 Task: Change the preference "Keep some B-frames as references" for "H.264/MPEG-4 Part 10/AVC encoder (x264)" to none.
Action: Mouse moved to (119, 17)
Screenshot: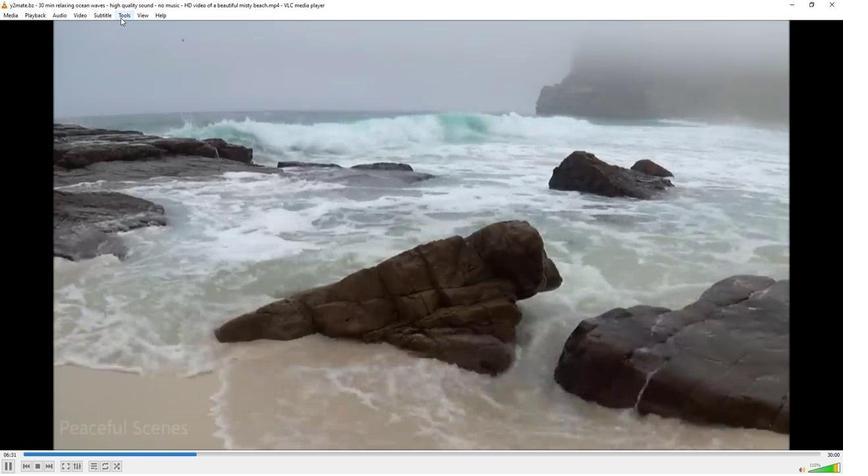 
Action: Mouse pressed left at (119, 17)
Screenshot: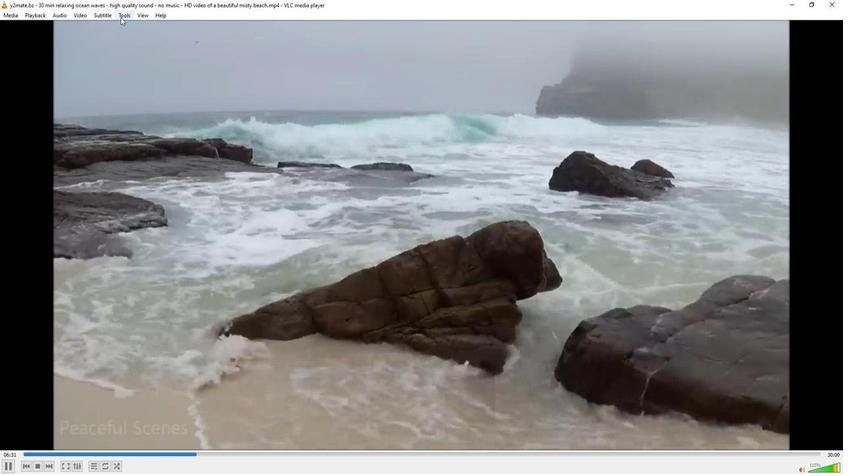 
Action: Mouse moved to (131, 121)
Screenshot: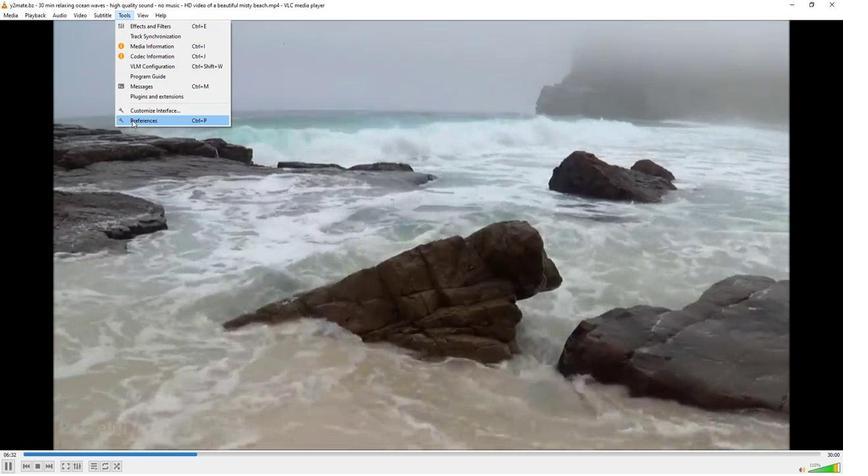 
Action: Mouse pressed left at (131, 121)
Screenshot: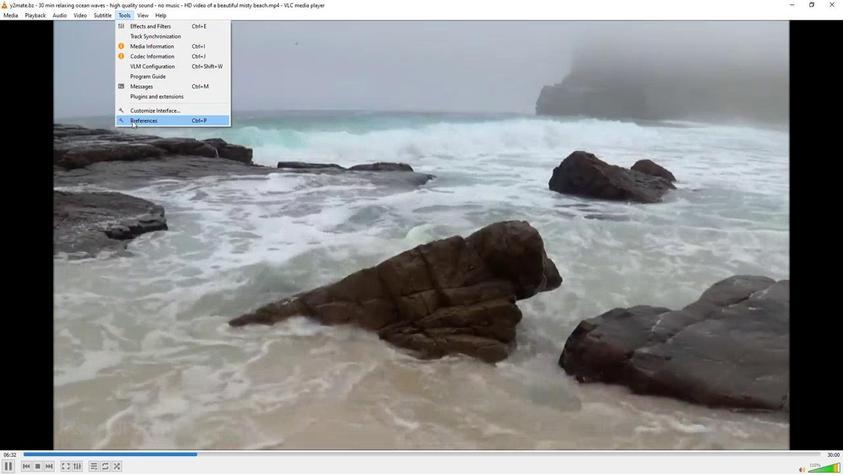 
Action: Mouse moved to (98, 369)
Screenshot: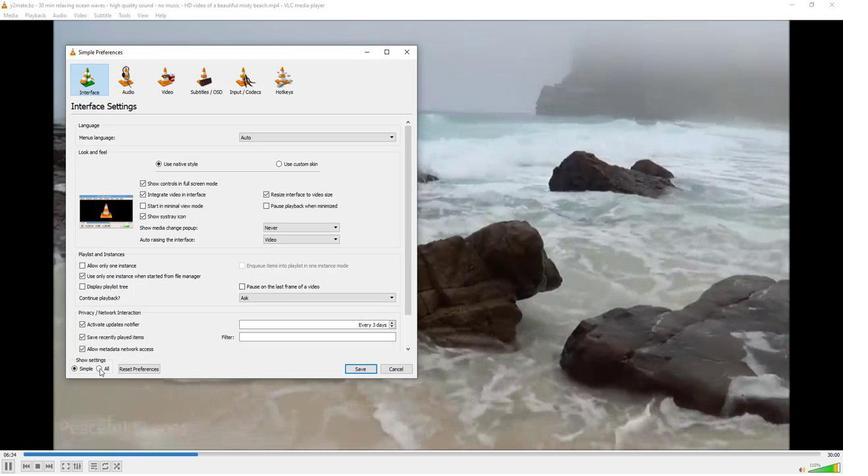 
Action: Mouse pressed left at (98, 369)
Screenshot: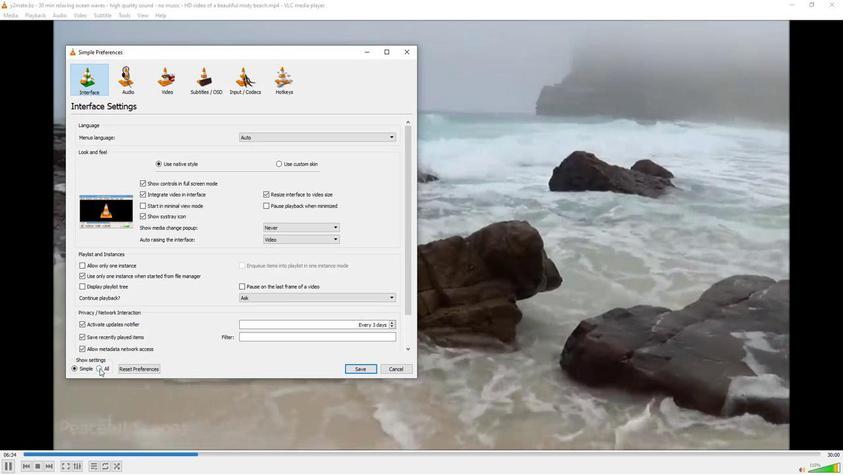 
Action: Mouse moved to (86, 283)
Screenshot: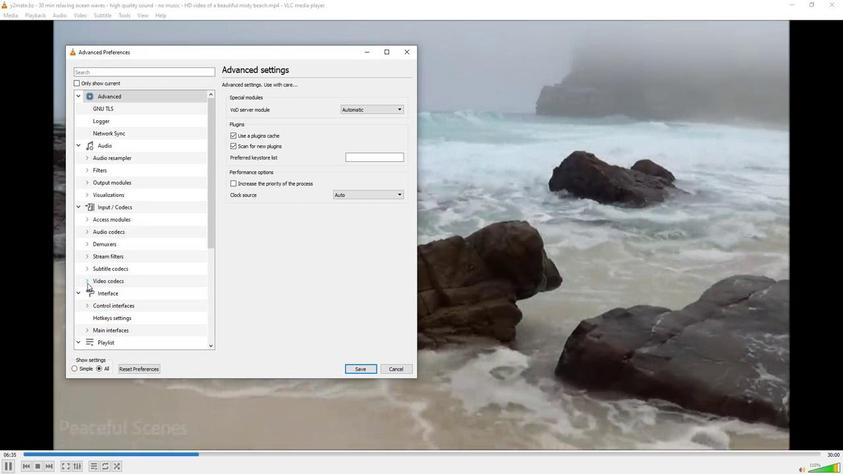 
Action: Mouse pressed left at (86, 283)
Screenshot: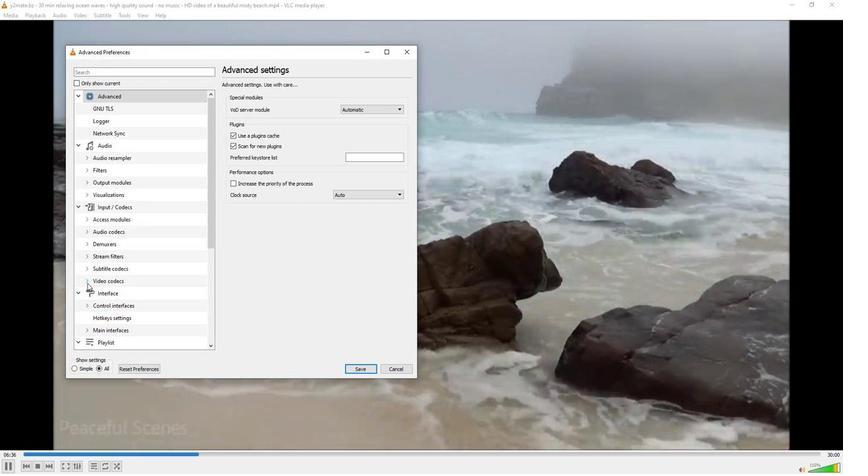 
Action: Mouse moved to (92, 289)
Screenshot: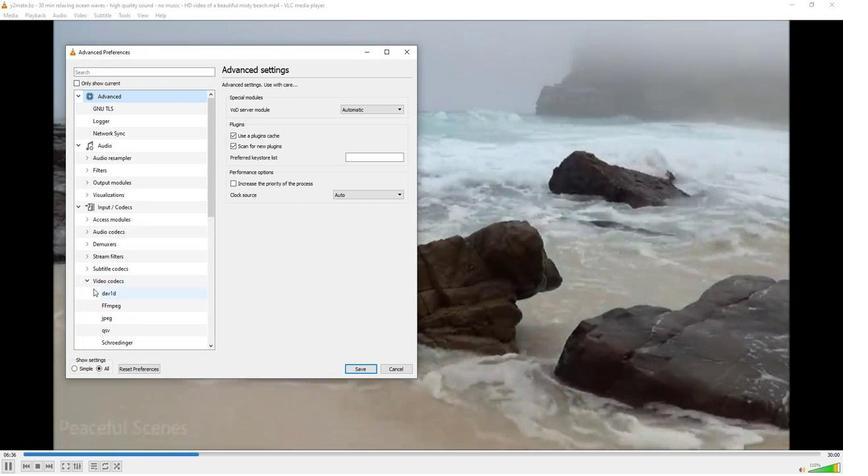 
Action: Mouse scrolled (92, 289) with delta (0, 0)
Screenshot: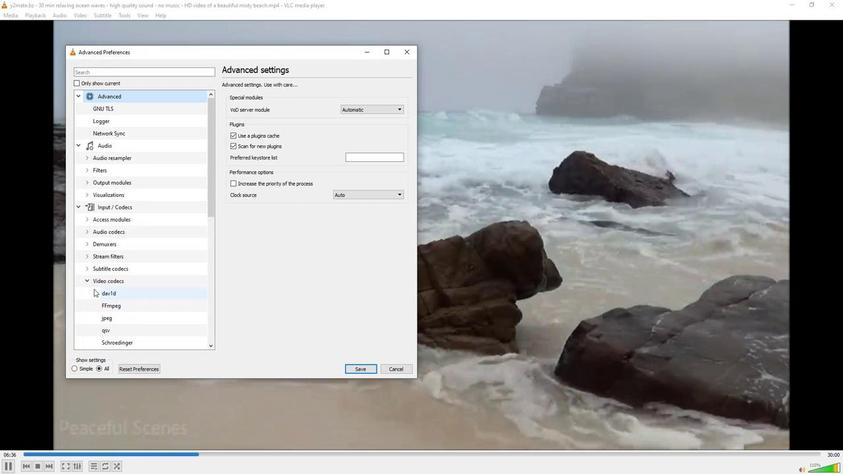 
Action: Mouse moved to (108, 340)
Screenshot: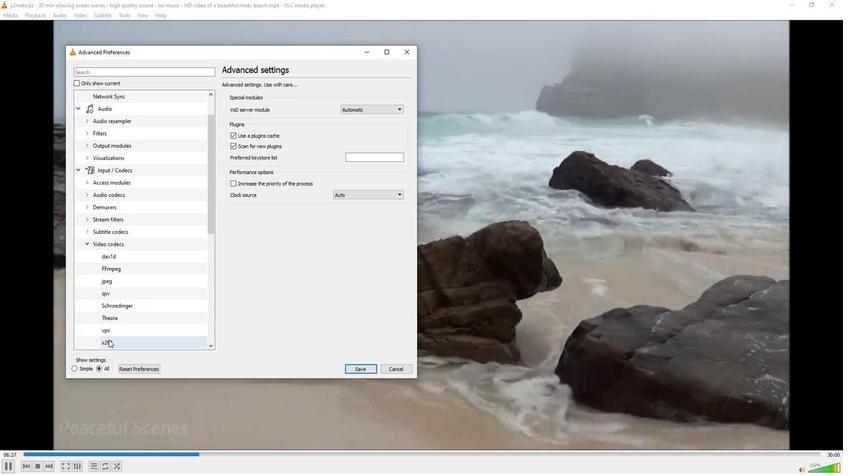 
Action: Mouse pressed left at (108, 340)
Screenshot: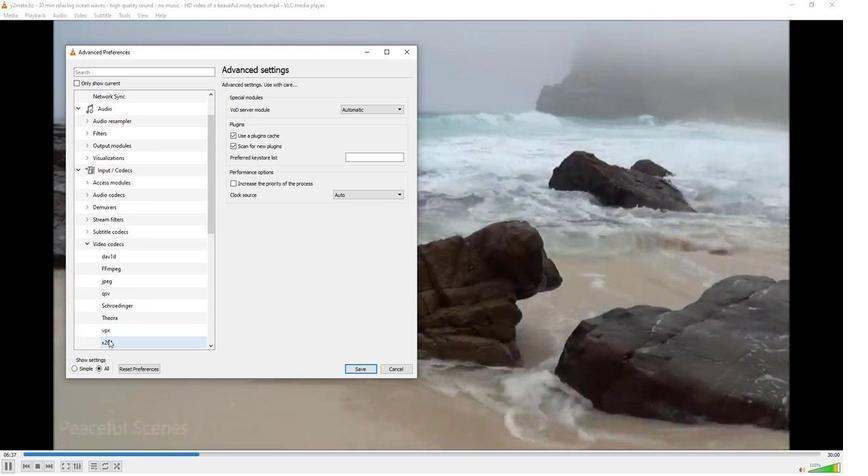 
Action: Mouse moved to (246, 350)
Screenshot: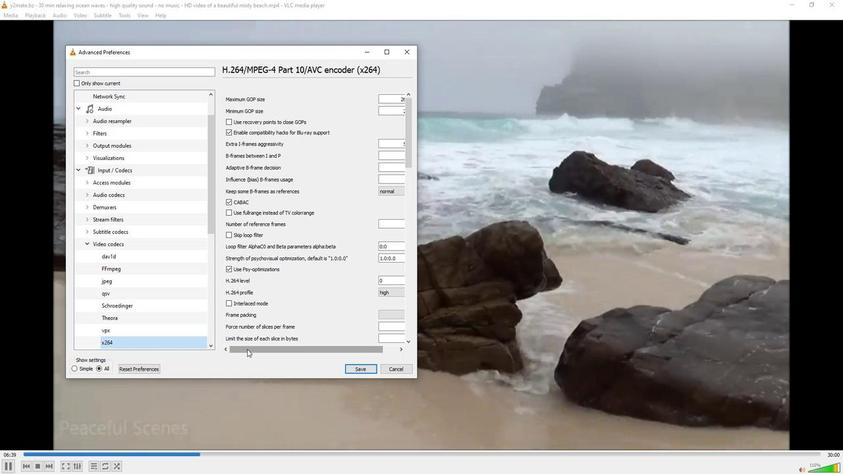 
Action: Mouse pressed left at (246, 350)
Screenshot: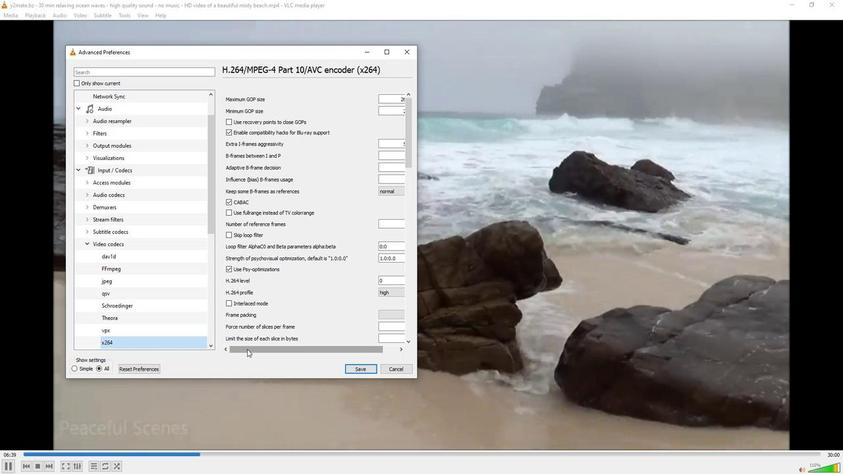 
Action: Mouse moved to (376, 190)
Screenshot: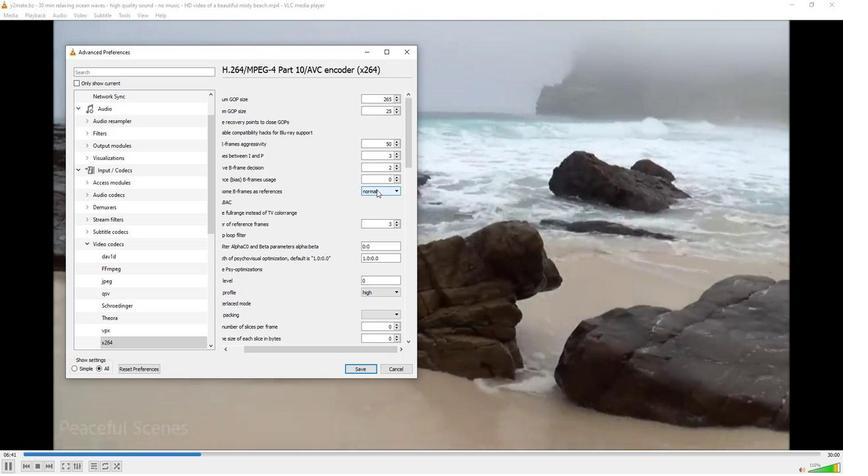 
Action: Mouse pressed left at (376, 190)
Screenshot: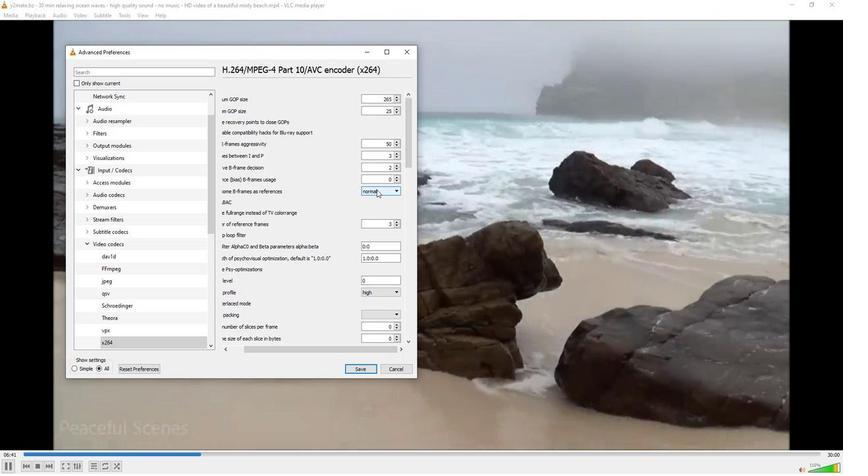 
Action: Mouse moved to (377, 199)
Screenshot: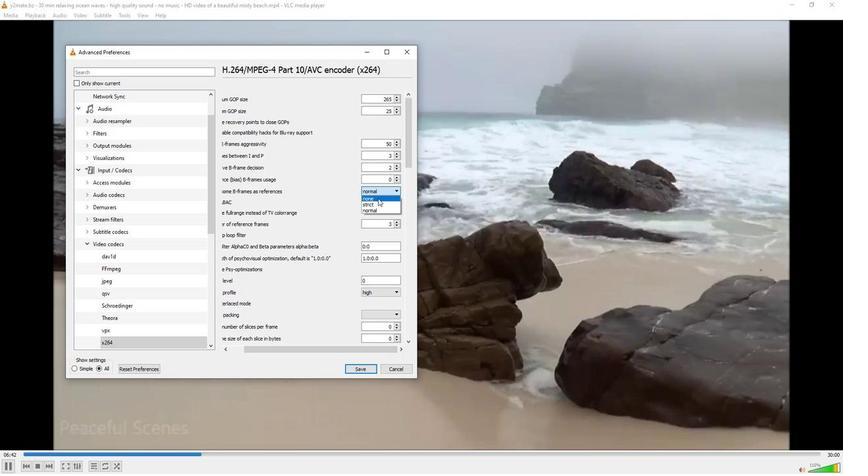 
Action: Mouse pressed left at (377, 199)
Screenshot: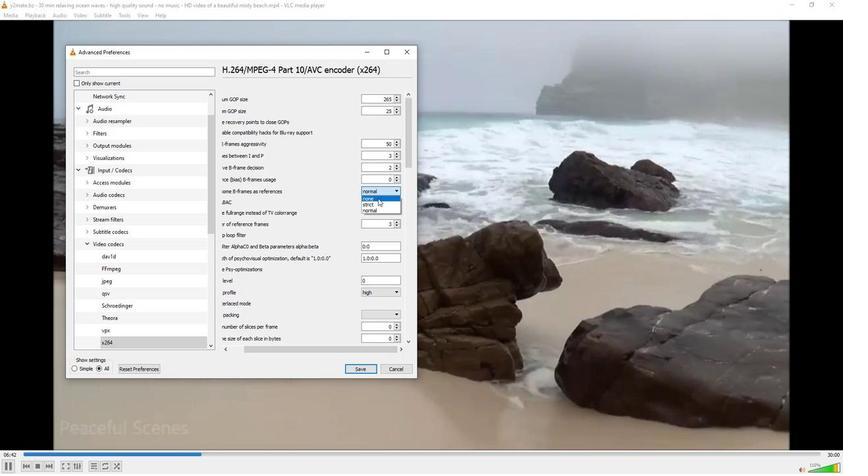 
Action: Mouse moved to (377, 201)
Screenshot: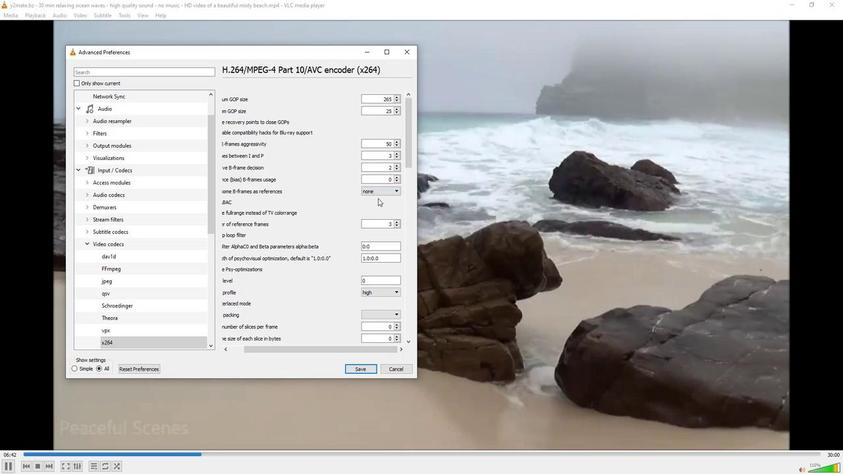 
